 Task: Toggle the restore fullscreen in the window.
Action: Mouse moved to (2, 405)
Screenshot: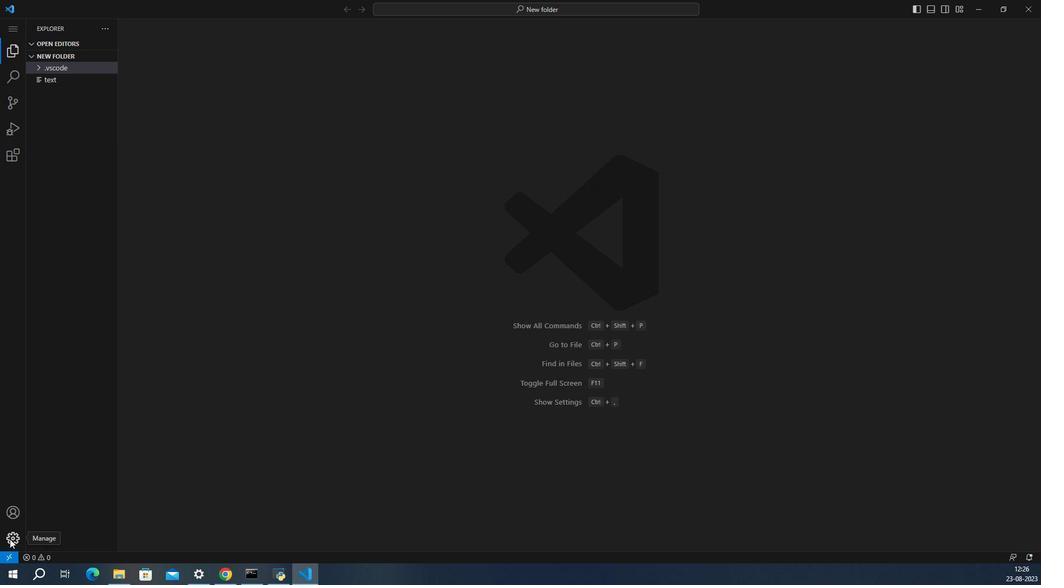 
Action: Mouse pressed left at (2, 405)
Screenshot: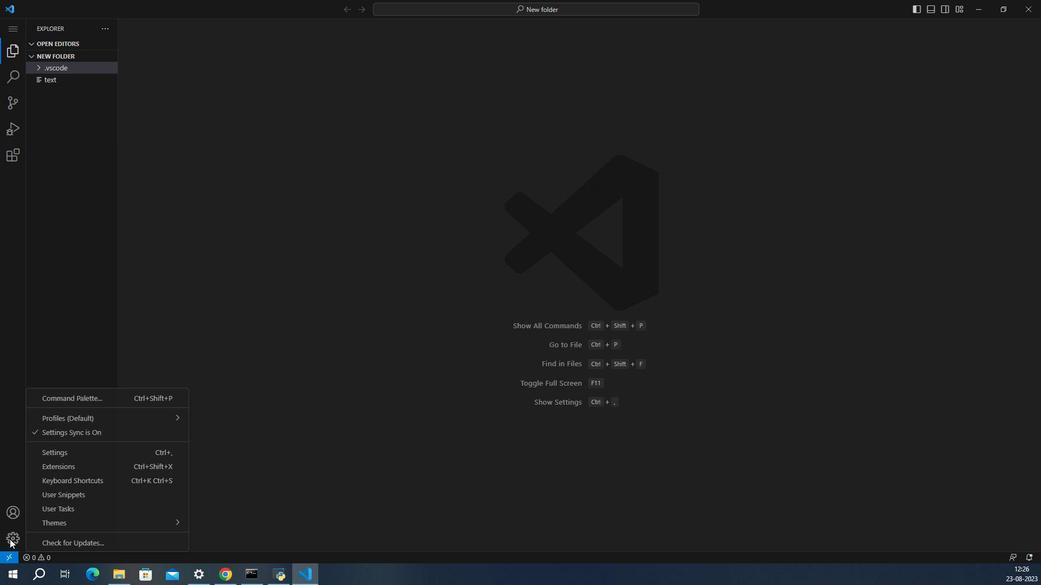 
Action: Mouse moved to (59, 451)
Screenshot: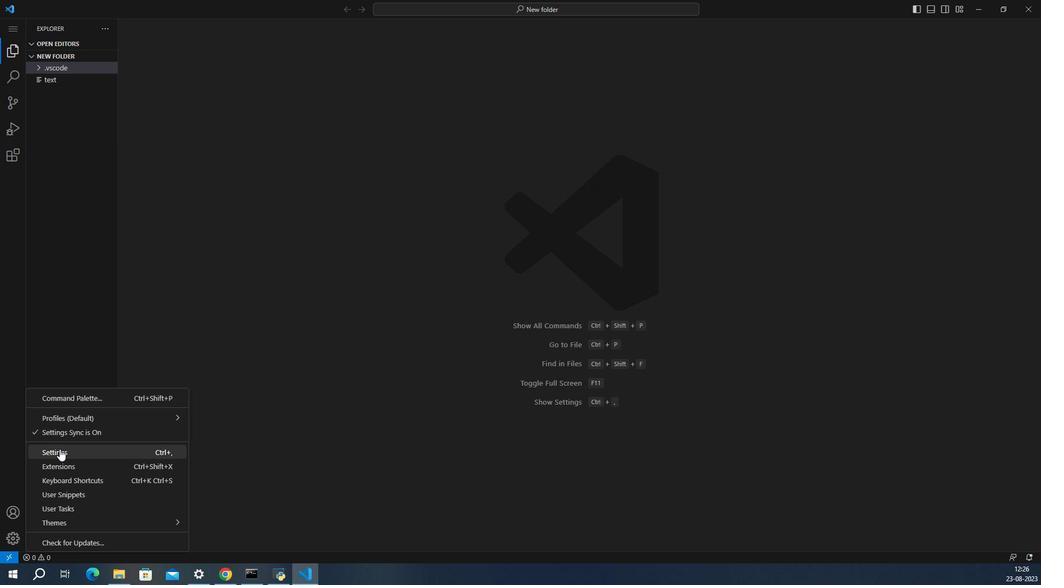 
Action: Mouse pressed left at (59, 451)
Screenshot: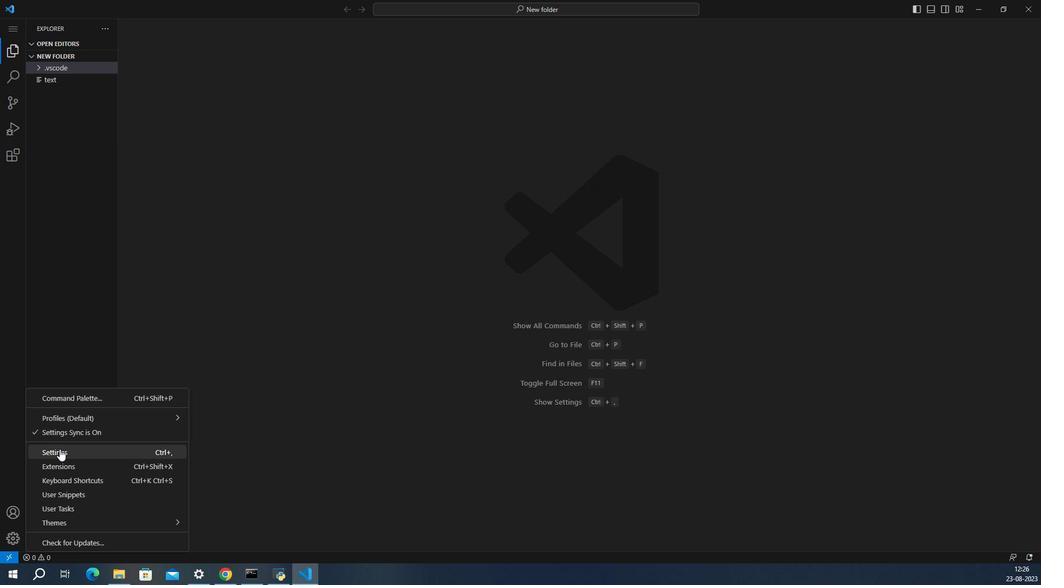 
Action: Mouse moved to (511, 455)
Screenshot: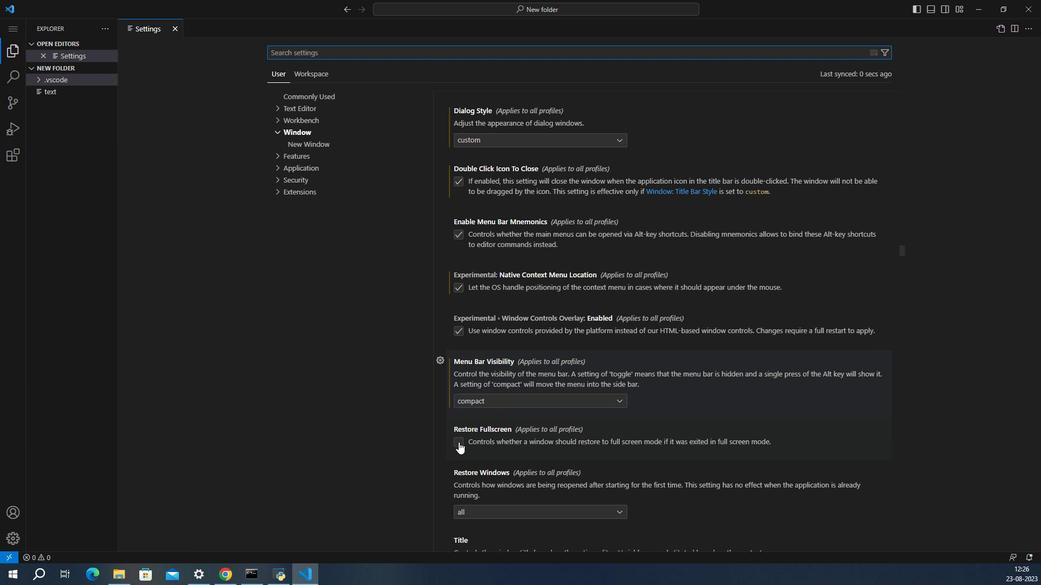 
Action: Mouse pressed left at (511, 455)
Screenshot: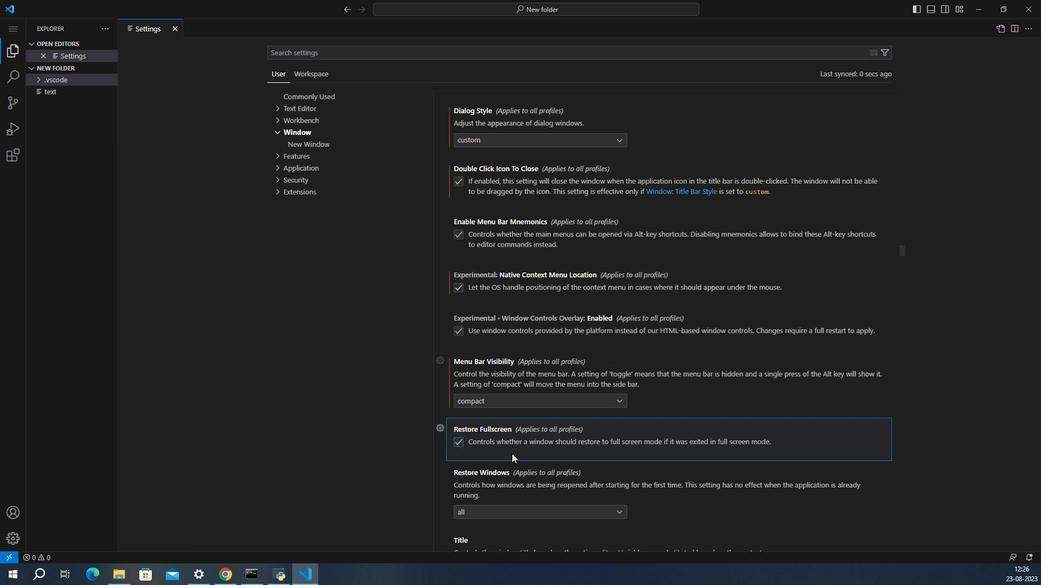 
Action: Mouse moved to (572, 448)
Screenshot: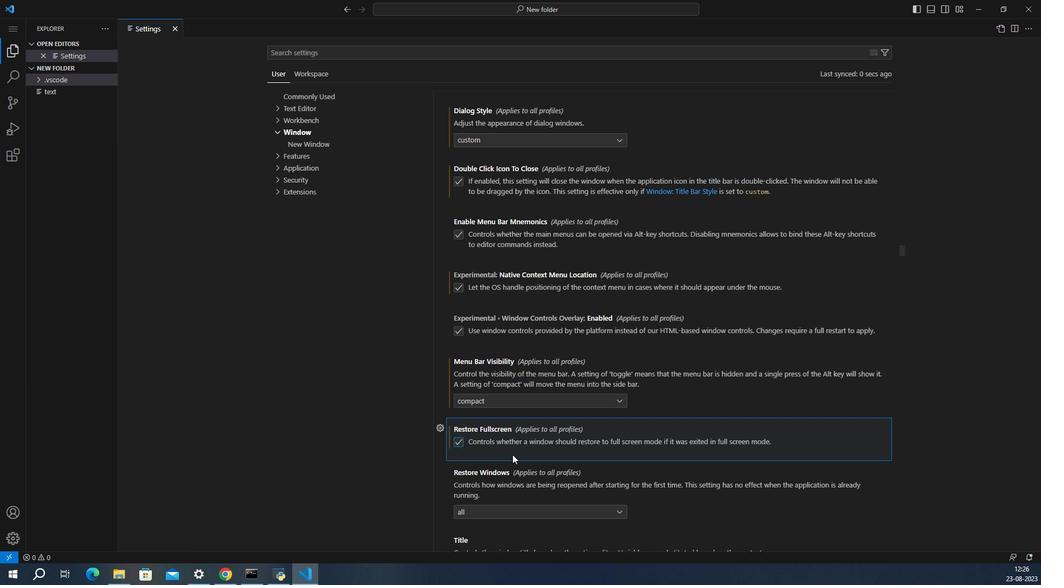 
